 Task: Create a due date automation trigger when advanced on, 2 working days after a card is due add dates starting in more than 1 working days at 11:00 AM.
Action: Mouse moved to (1011, 82)
Screenshot: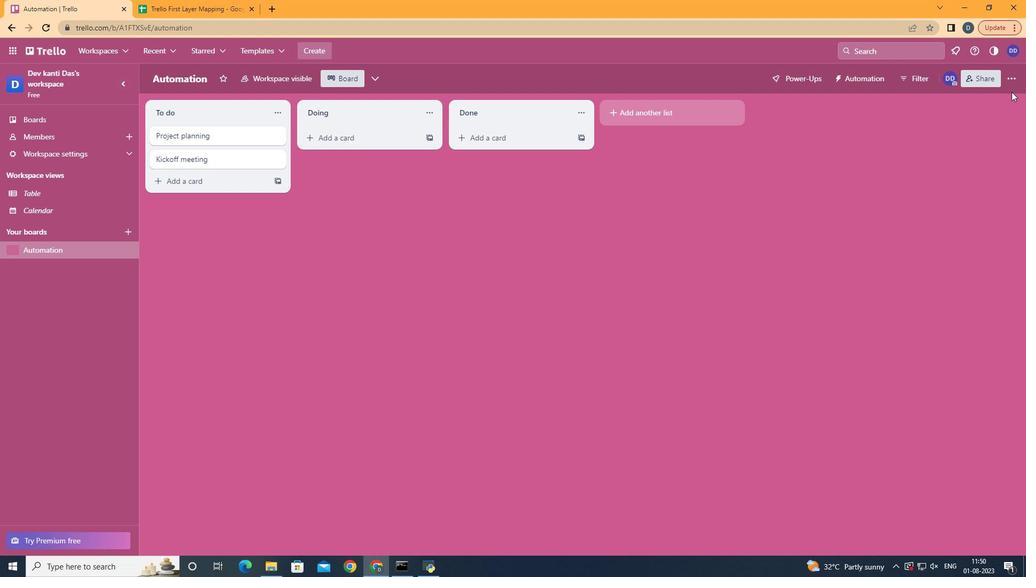 
Action: Mouse pressed left at (1011, 82)
Screenshot: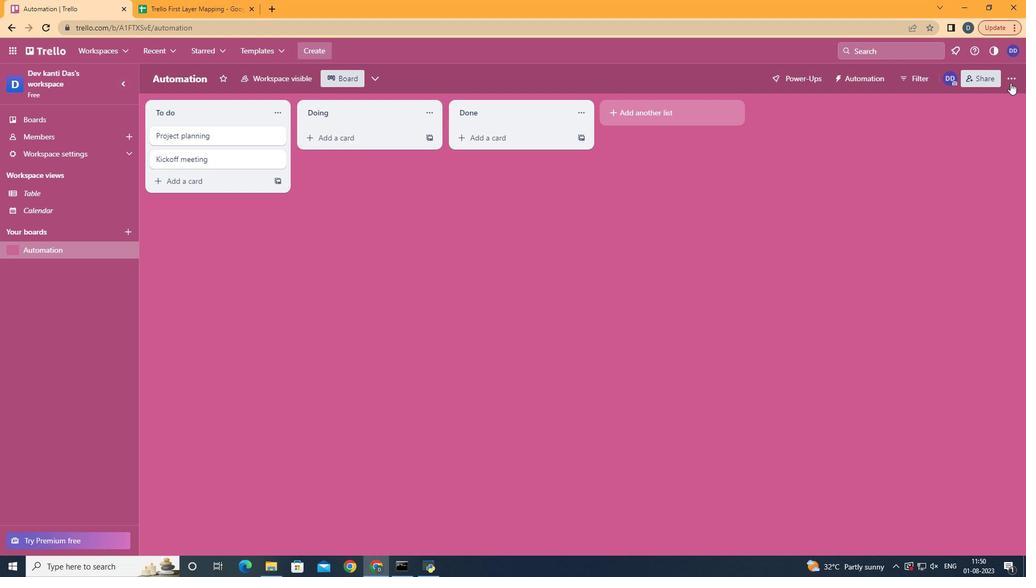 
Action: Mouse moved to (915, 232)
Screenshot: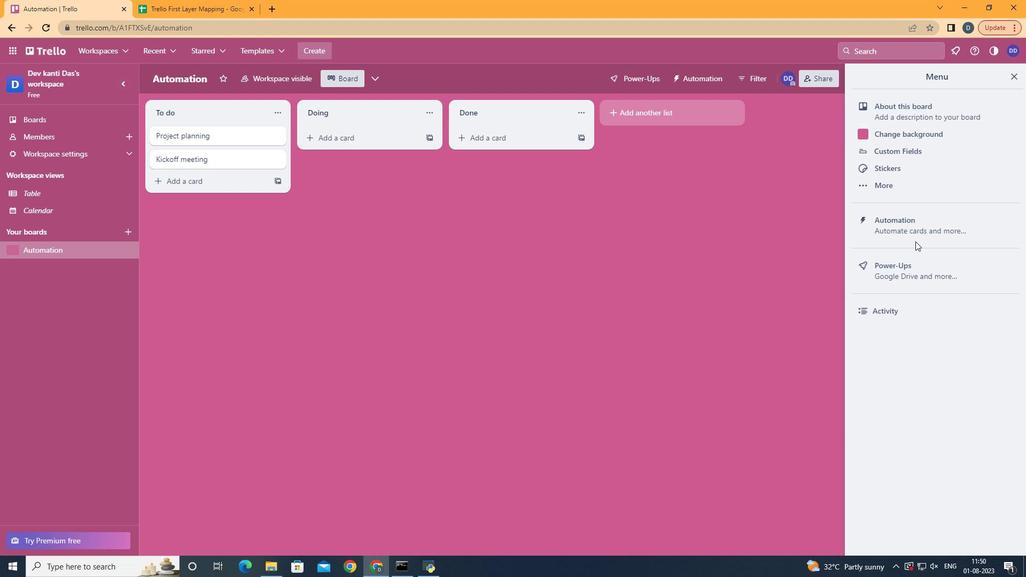 
Action: Mouse pressed left at (915, 232)
Screenshot: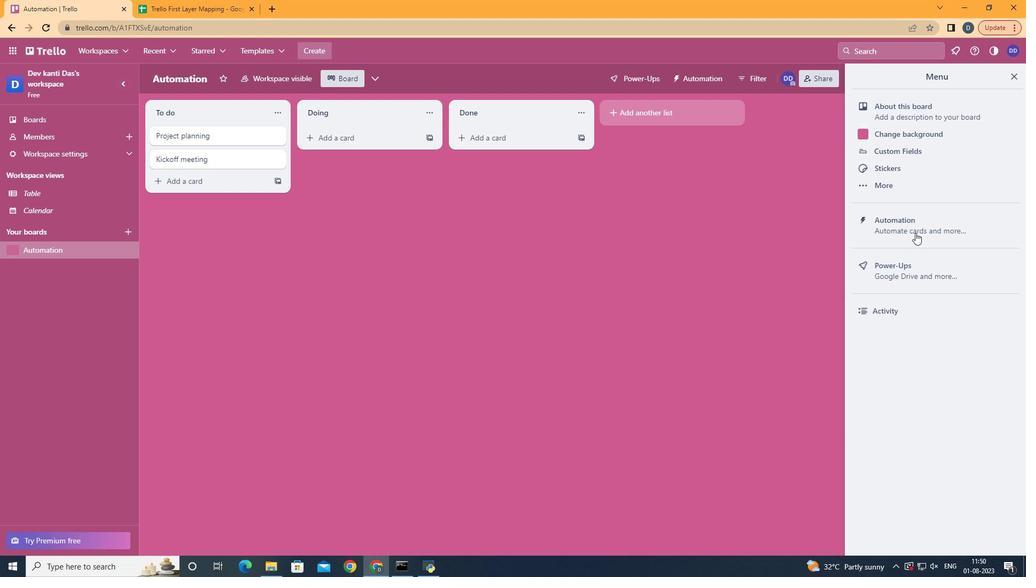 
Action: Mouse moved to (229, 212)
Screenshot: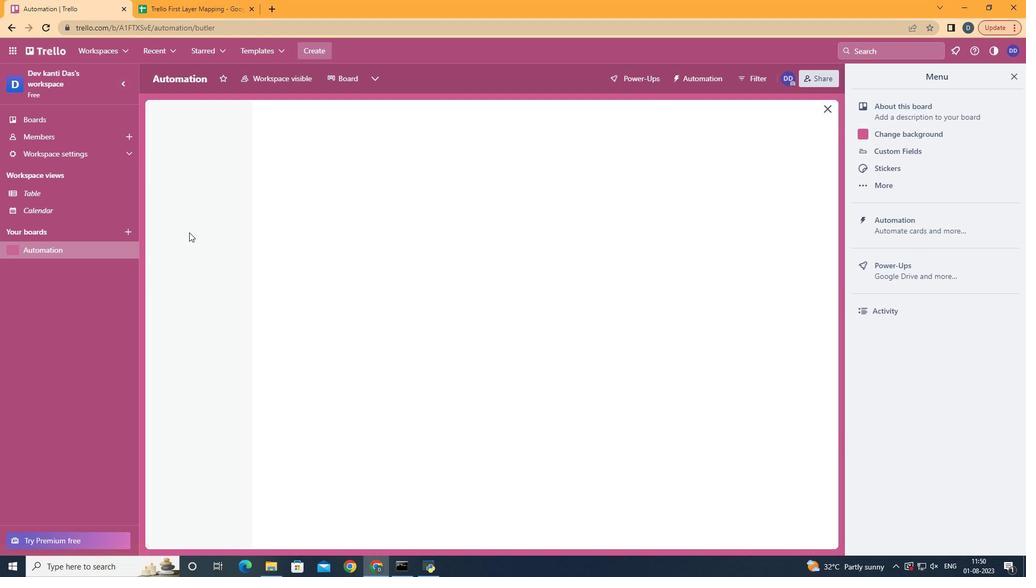 
Action: Mouse pressed left at (229, 212)
Screenshot: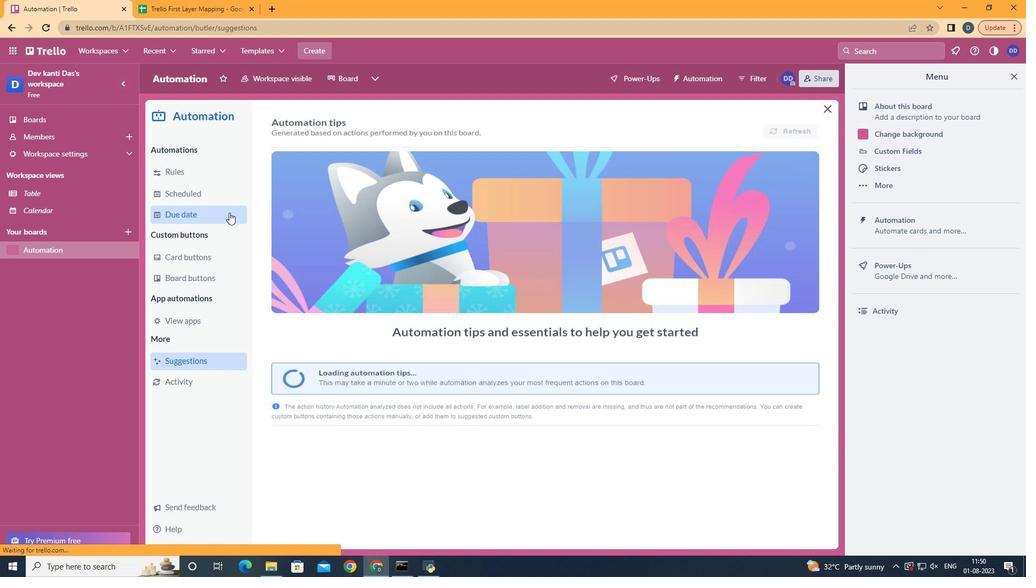 
Action: Mouse moved to (760, 131)
Screenshot: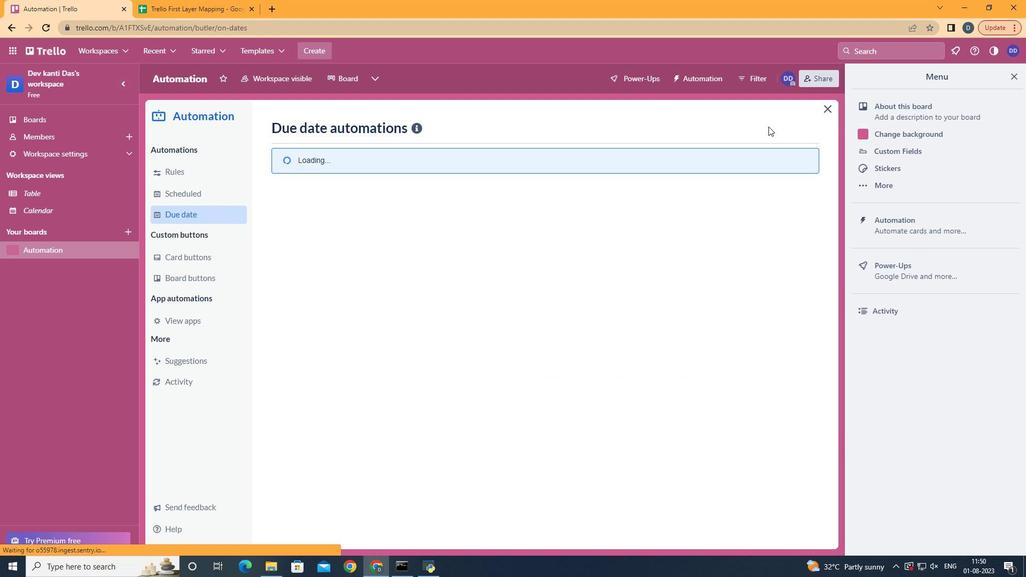 
Action: Mouse pressed left at (760, 131)
Screenshot: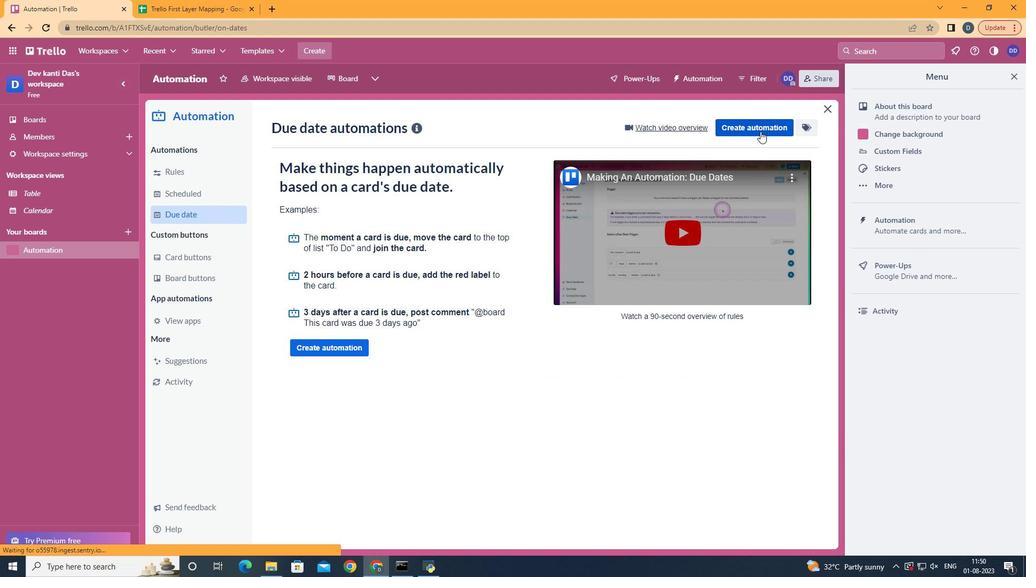 
Action: Mouse moved to (520, 230)
Screenshot: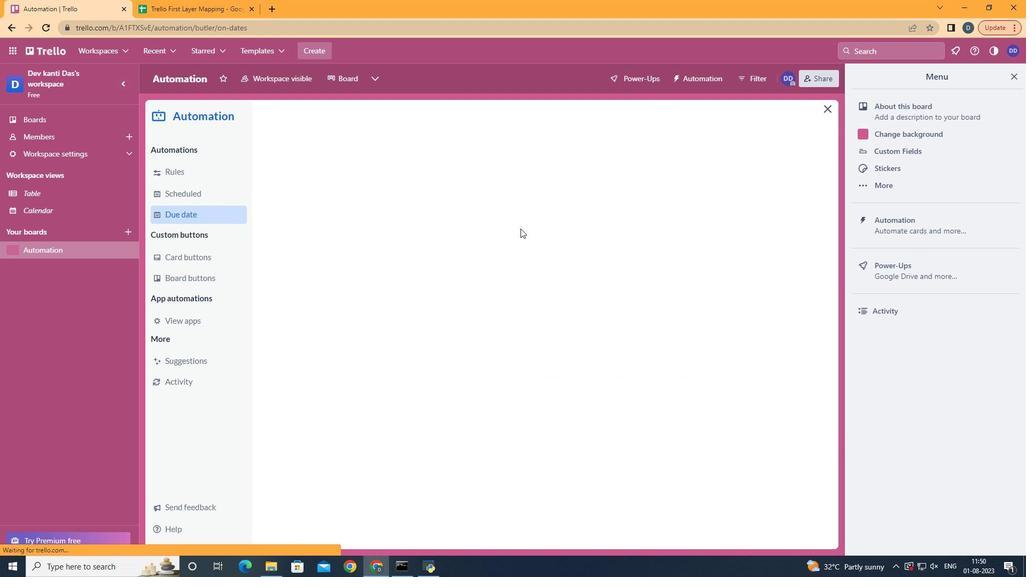 
Action: Mouse pressed left at (520, 230)
Screenshot: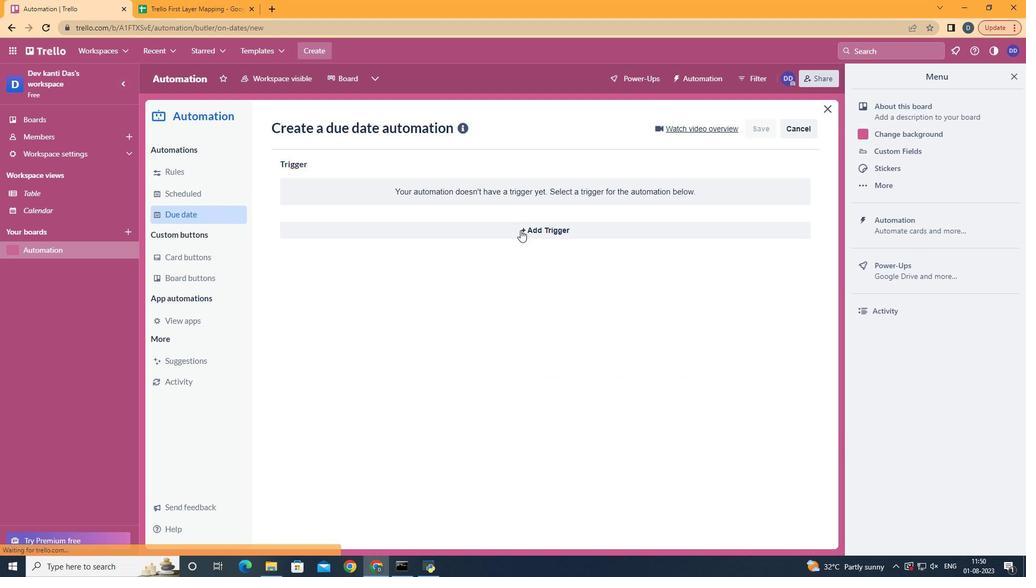 
Action: Mouse moved to (353, 433)
Screenshot: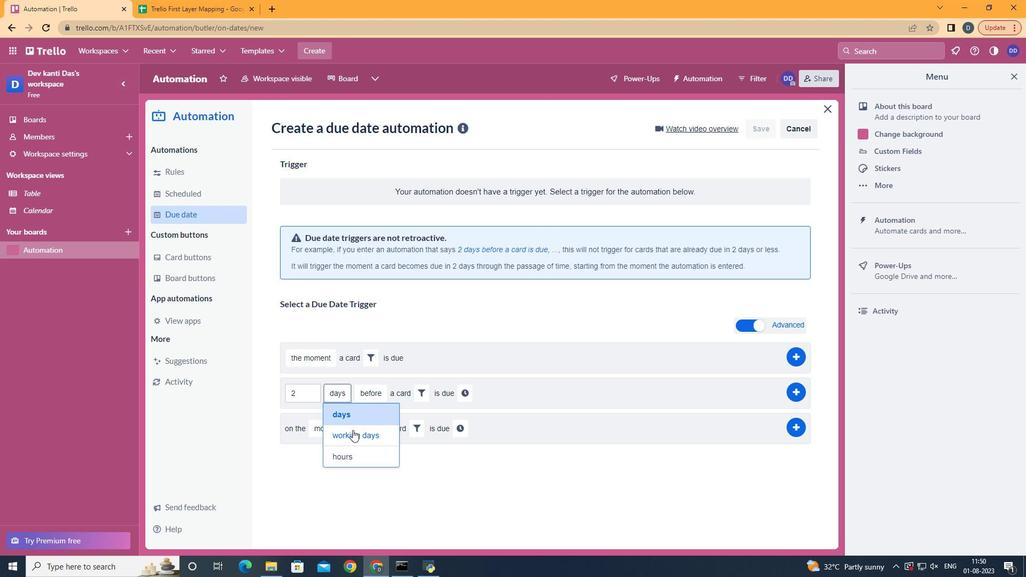 
Action: Mouse pressed left at (353, 433)
Screenshot: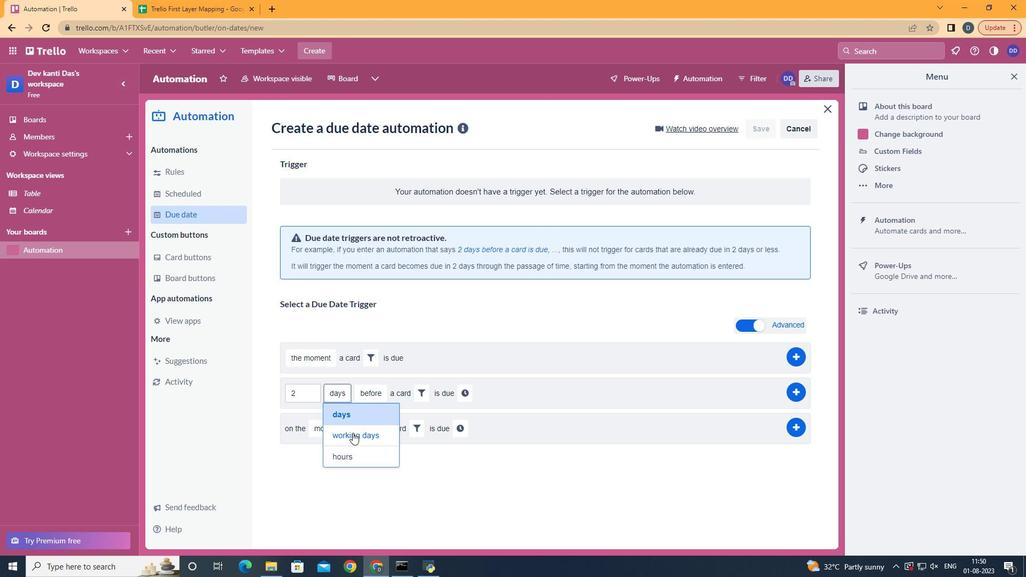 
Action: Mouse moved to (409, 436)
Screenshot: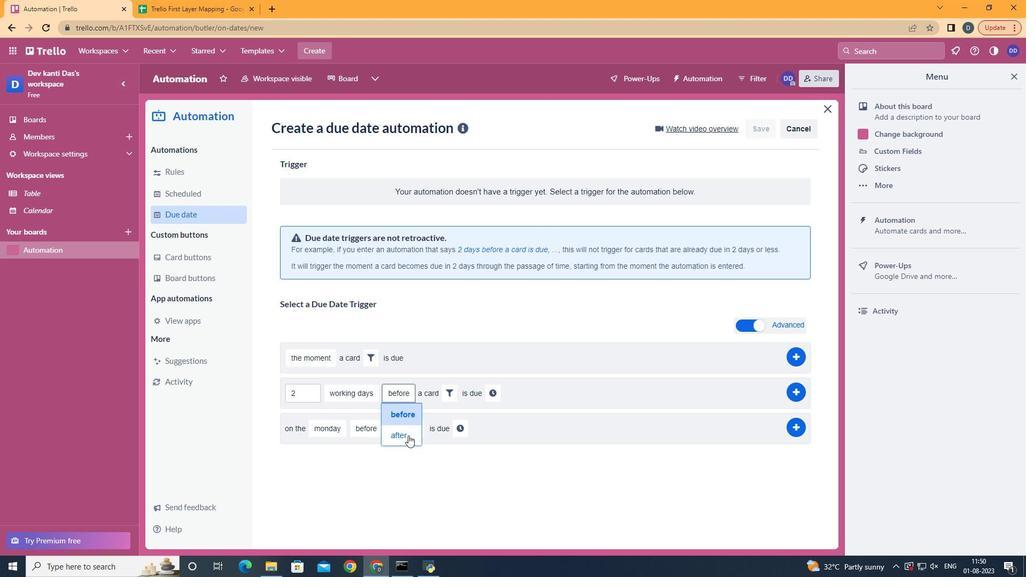 
Action: Mouse pressed left at (409, 436)
Screenshot: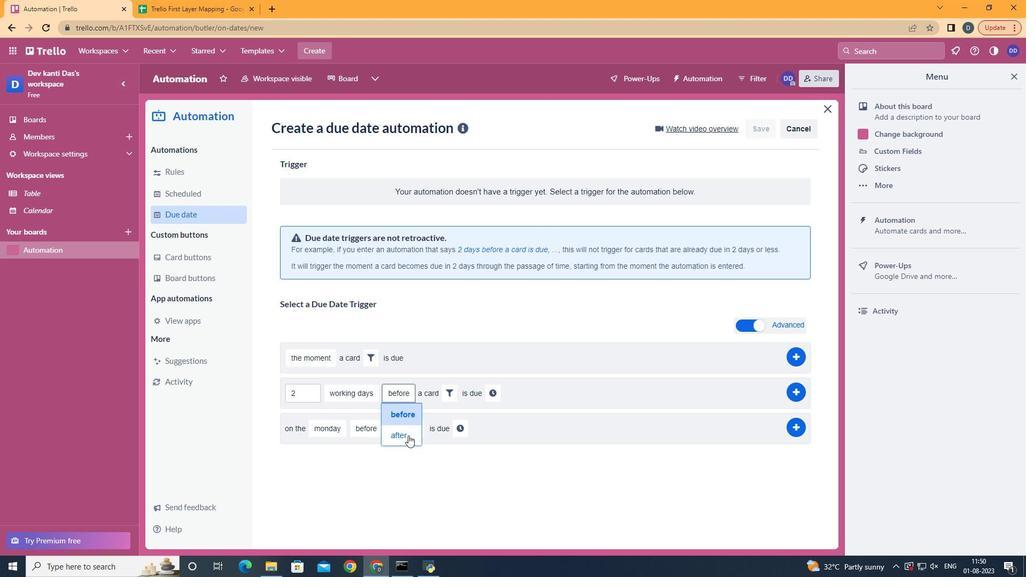 
Action: Mouse moved to (436, 396)
Screenshot: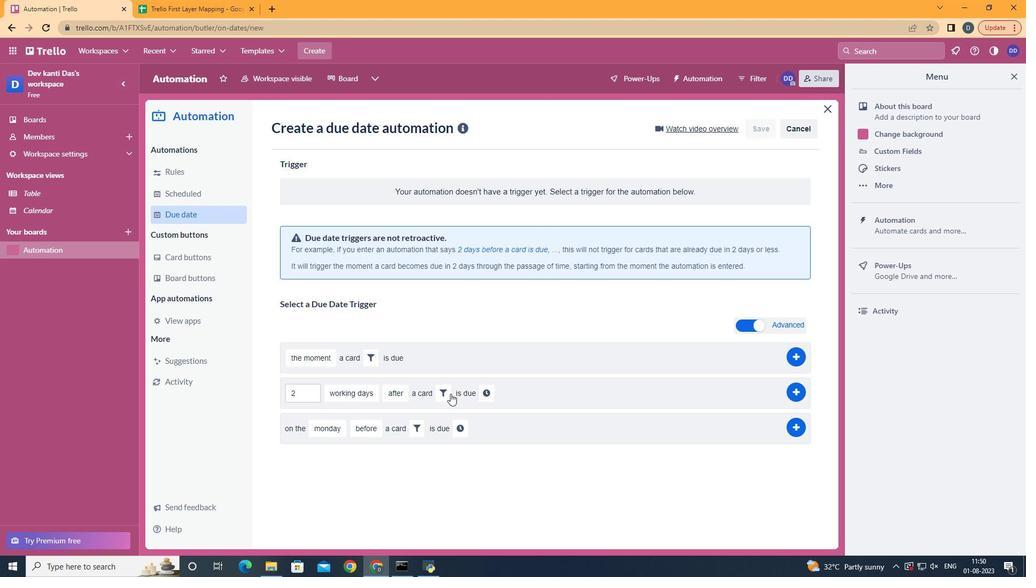 
Action: Mouse pressed left at (436, 396)
Screenshot: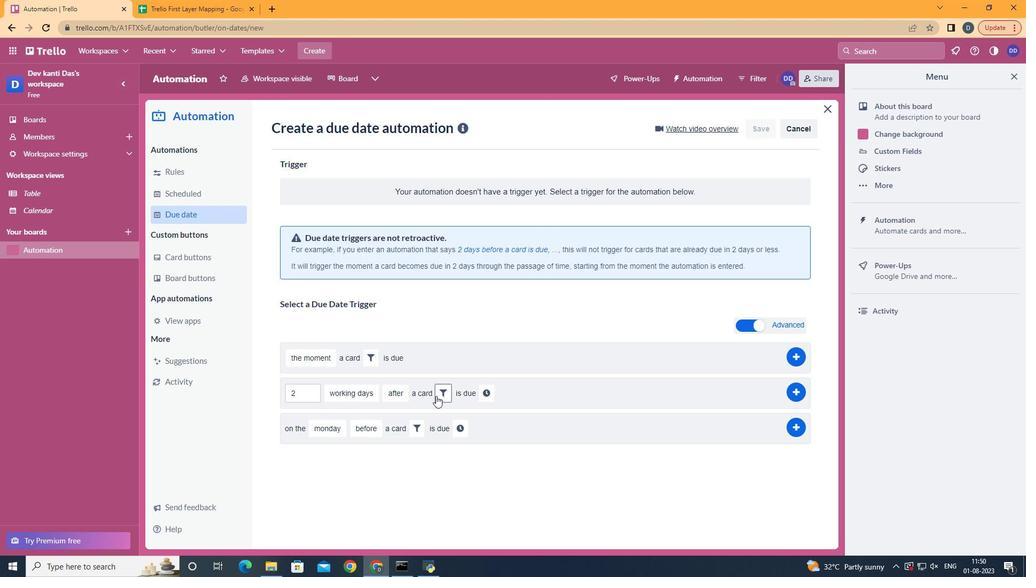 
Action: Mouse moved to (498, 425)
Screenshot: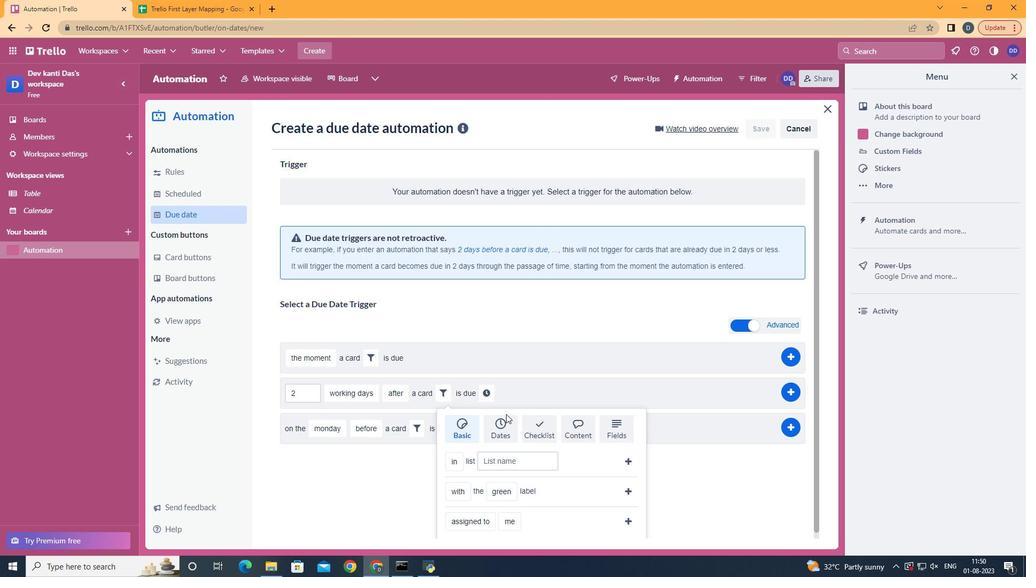 
Action: Mouse pressed left at (498, 425)
Screenshot: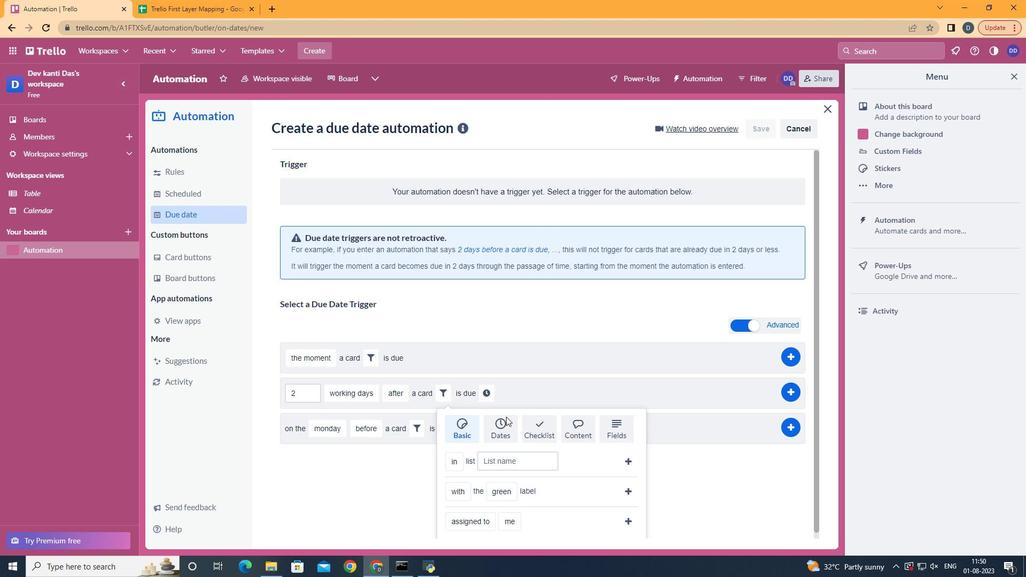 
Action: Mouse scrolled (498, 425) with delta (0, 0)
Screenshot: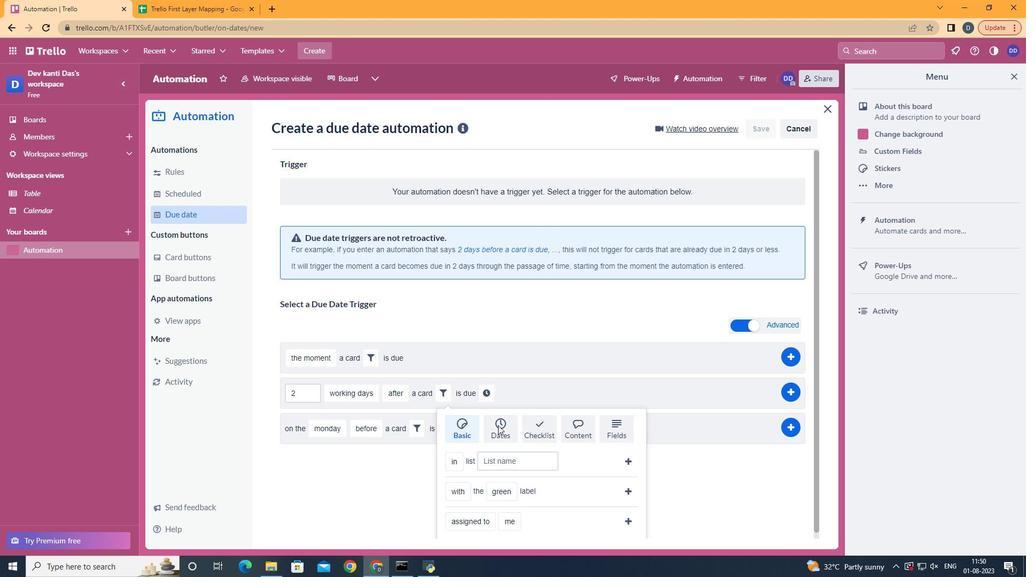 
Action: Mouse scrolled (498, 425) with delta (0, 0)
Screenshot: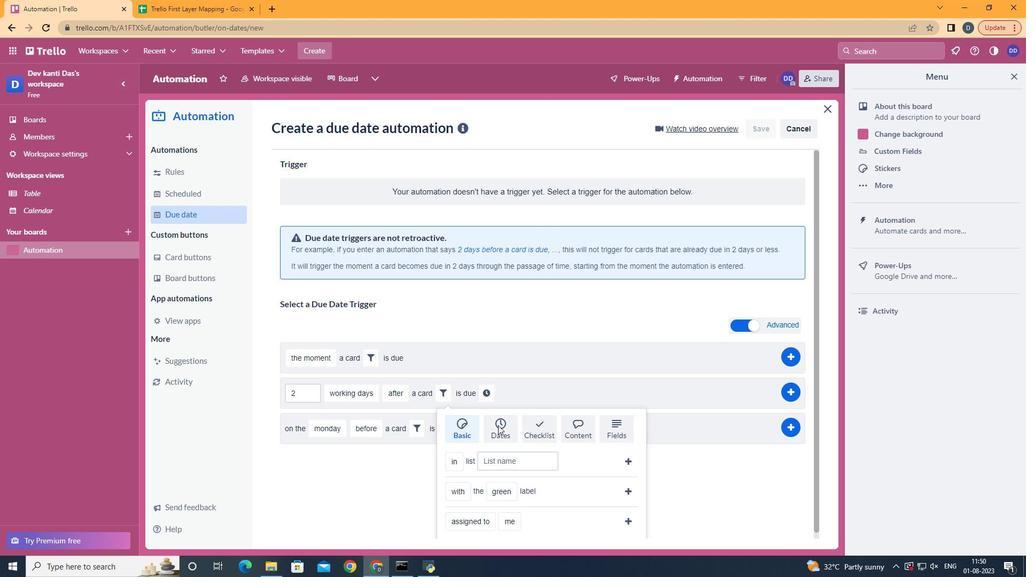 
Action: Mouse scrolled (498, 425) with delta (0, 0)
Screenshot: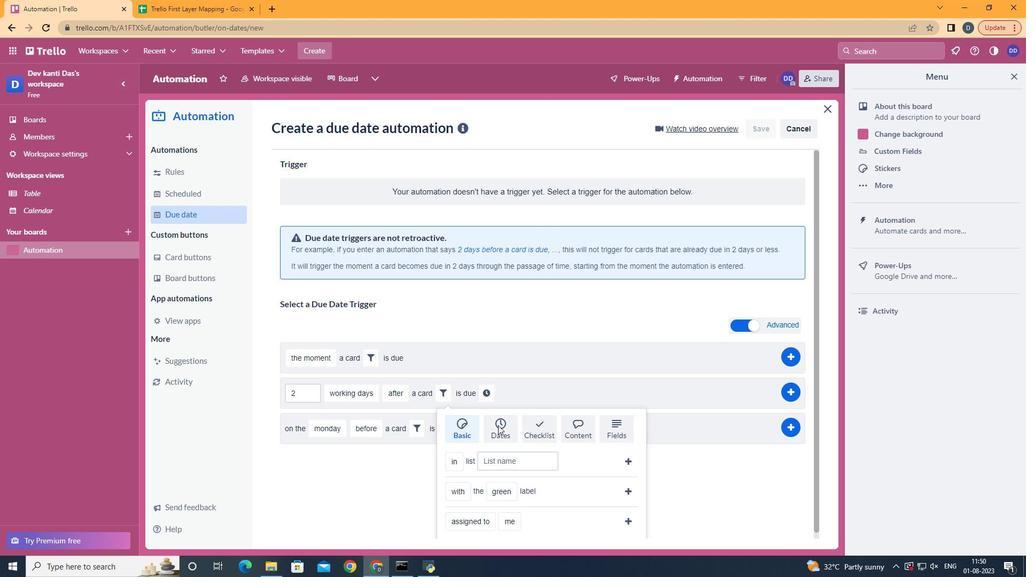
Action: Mouse scrolled (498, 425) with delta (0, 0)
Screenshot: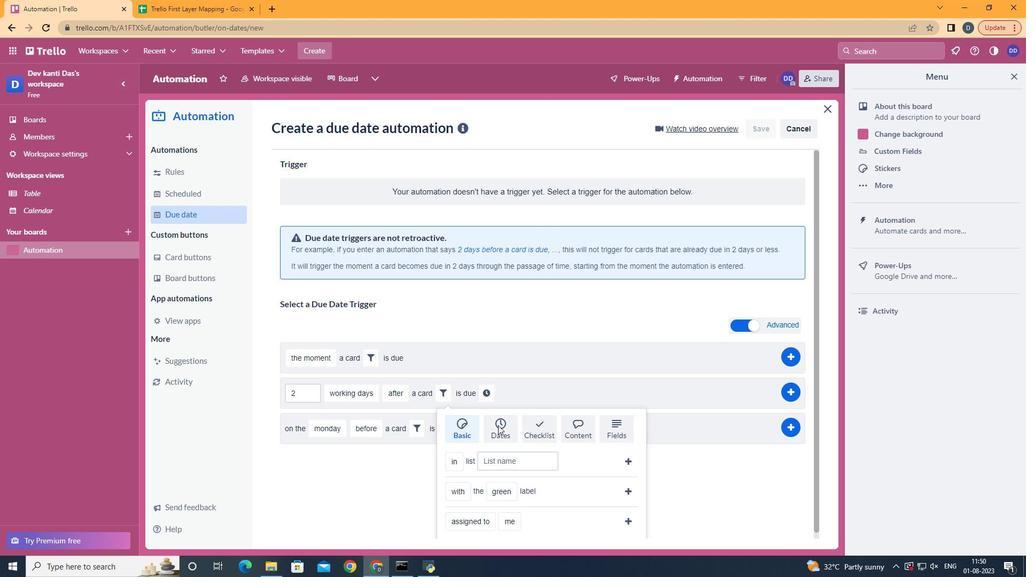 
Action: Mouse scrolled (498, 425) with delta (0, 0)
Screenshot: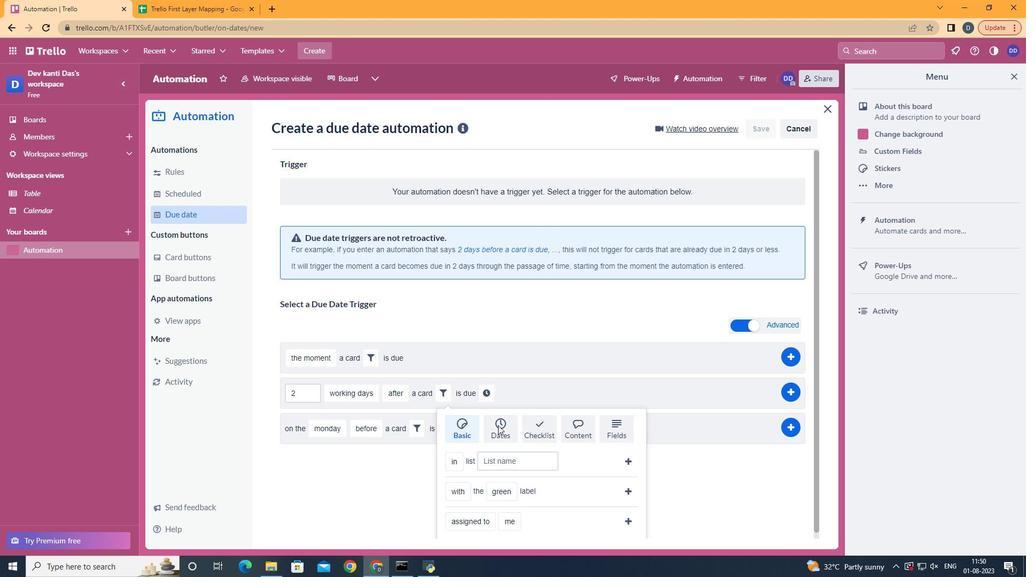 
Action: Mouse moved to (471, 497)
Screenshot: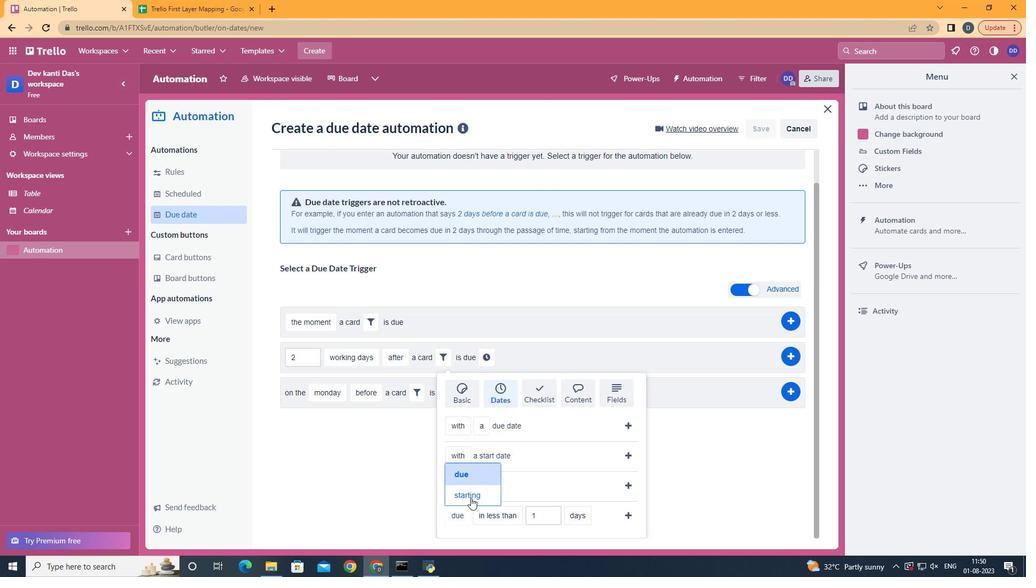 
Action: Mouse pressed left at (471, 497)
Screenshot: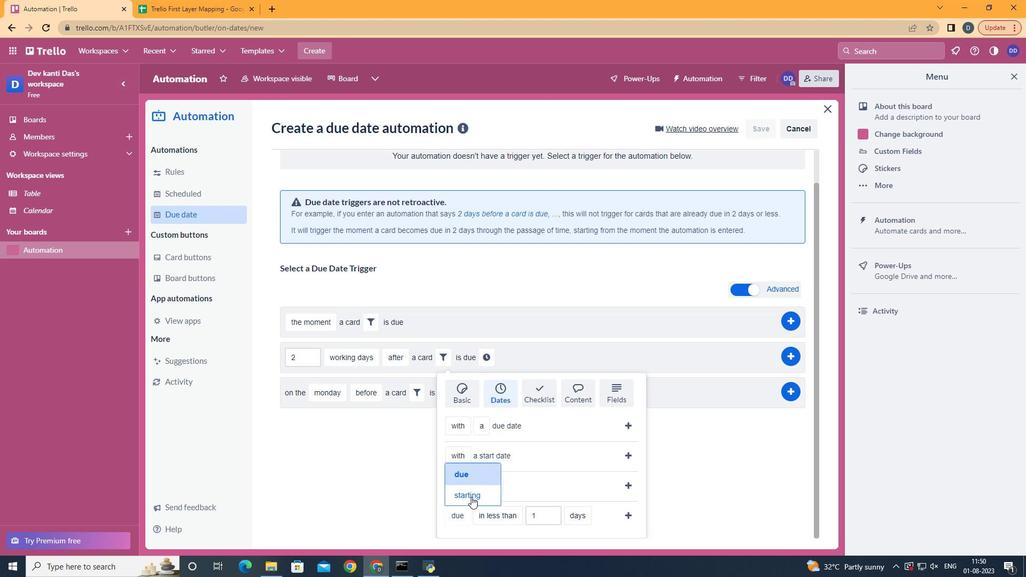 
Action: Mouse moved to (528, 443)
Screenshot: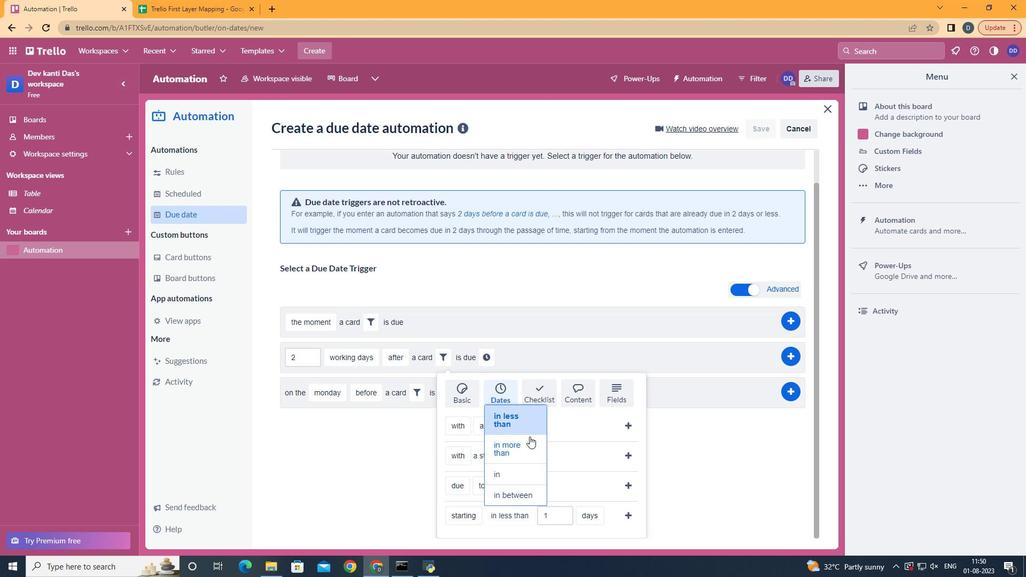 
Action: Mouse pressed left at (528, 443)
Screenshot: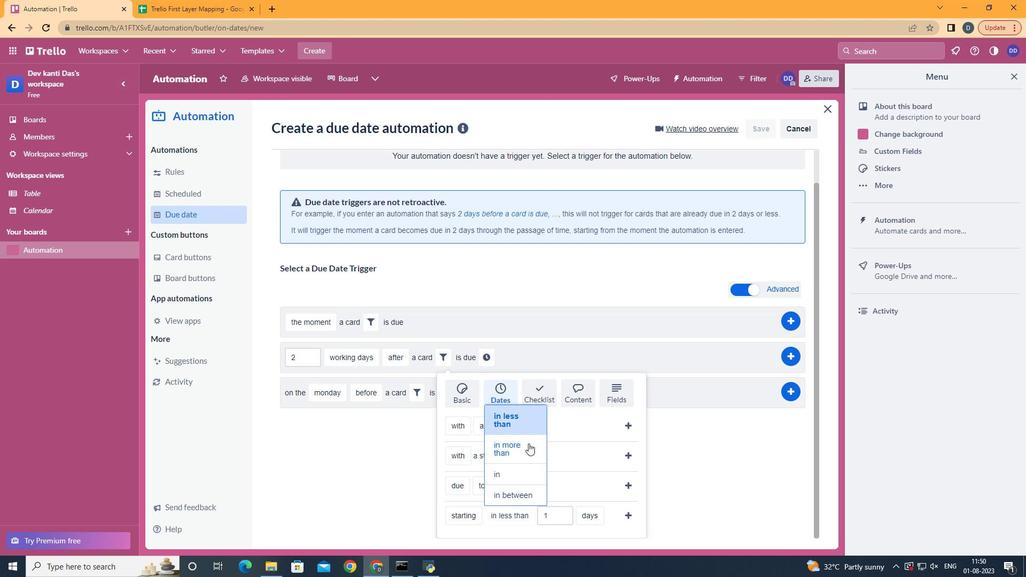 
Action: Mouse moved to (609, 498)
Screenshot: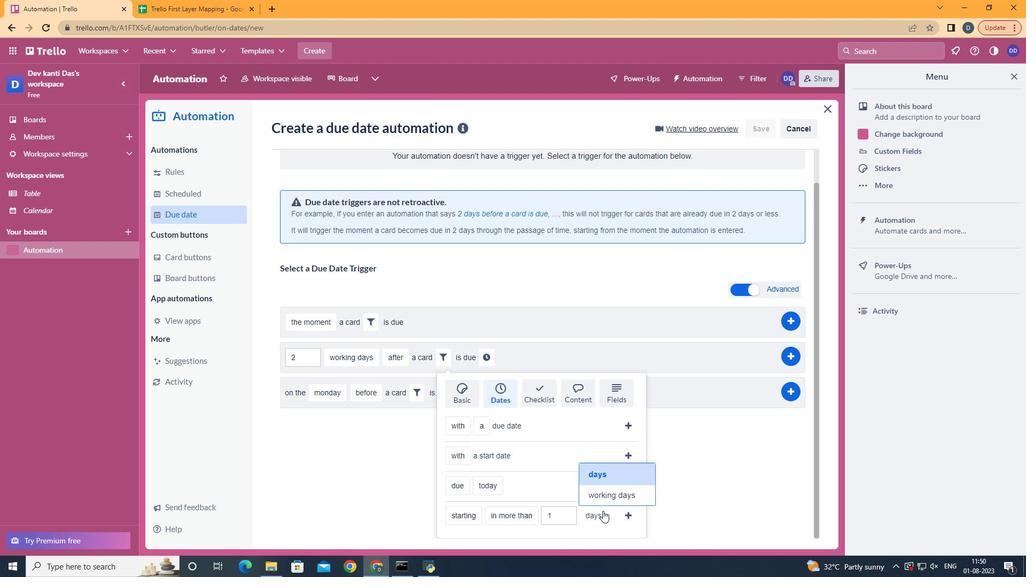 
Action: Mouse pressed left at (609, 498)
Screenshot: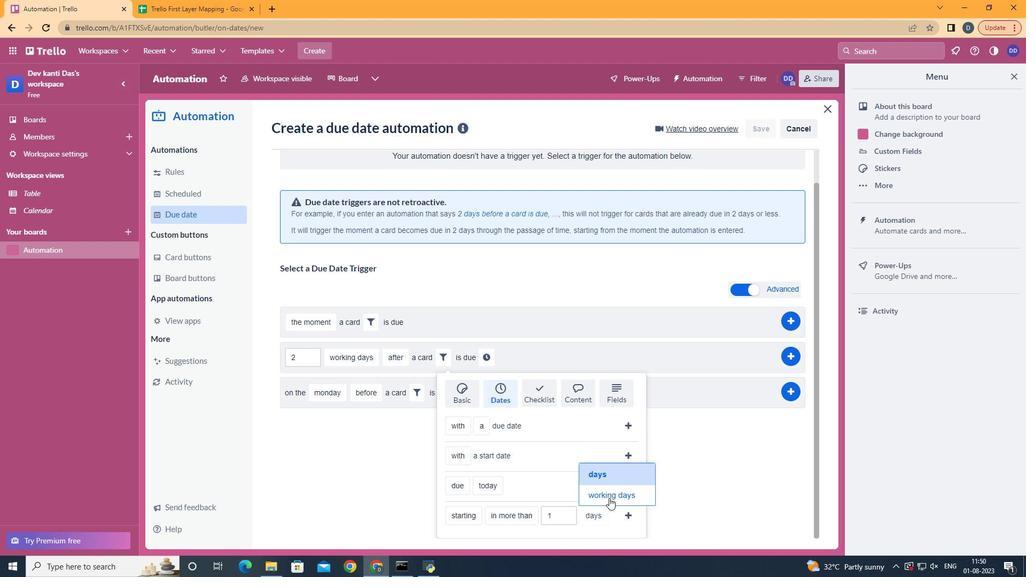 
Action: Mouse moved to (650, 518)
Screenshot: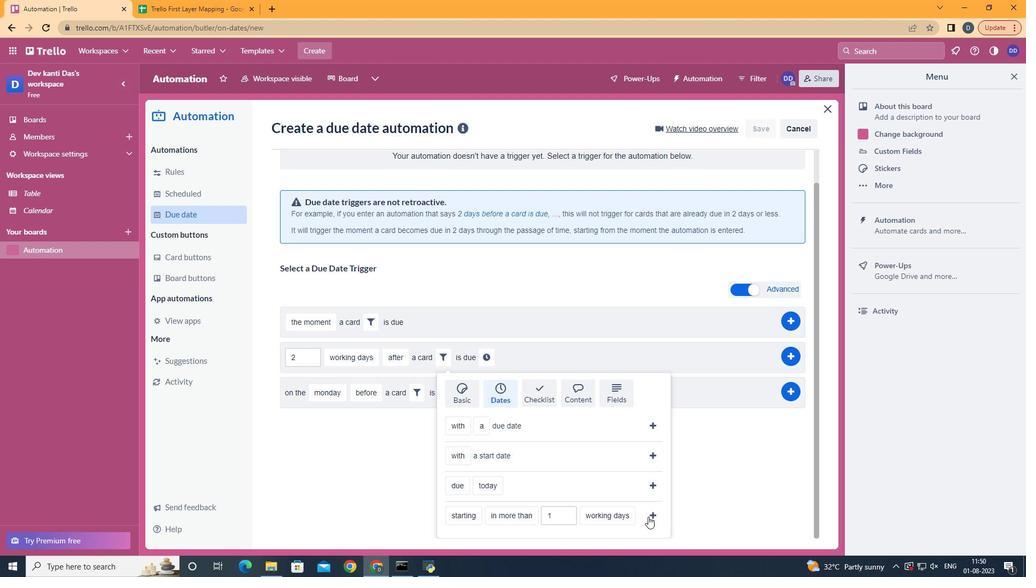 
Action: Mouse pressed left at (650, 518)
Screenshot: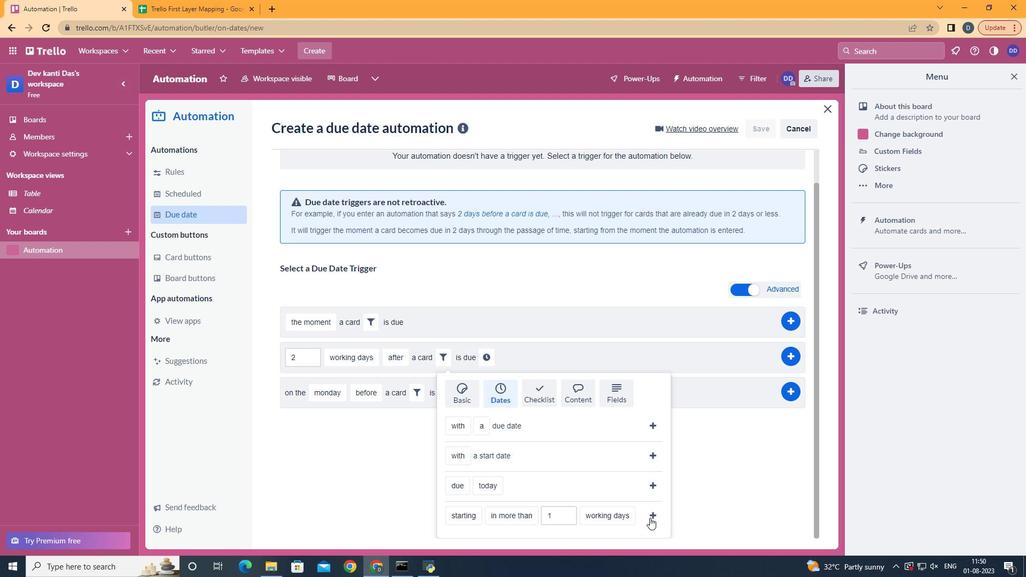 
Action: Mouse moved to (637, 403)
Screenshot: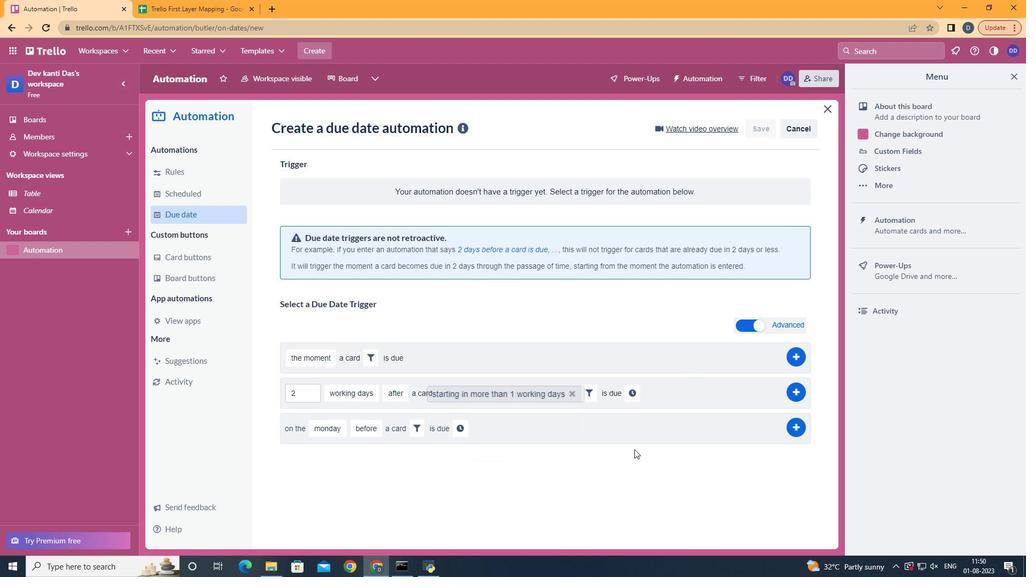 
Action: Mouse pressed left at (637, 403)
Screenshot: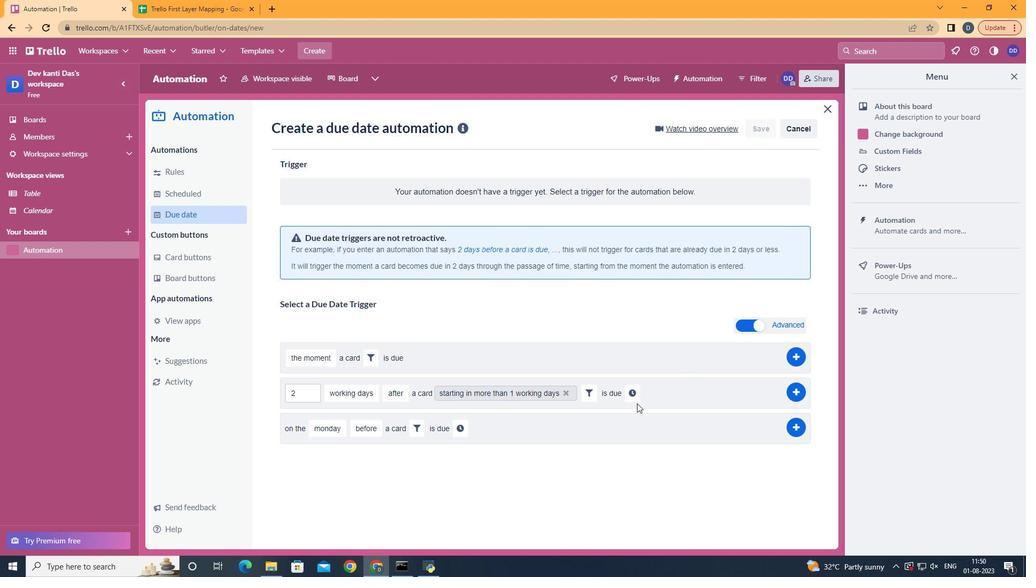 
Action: Mouse moved to (637, 399)
Screenshot: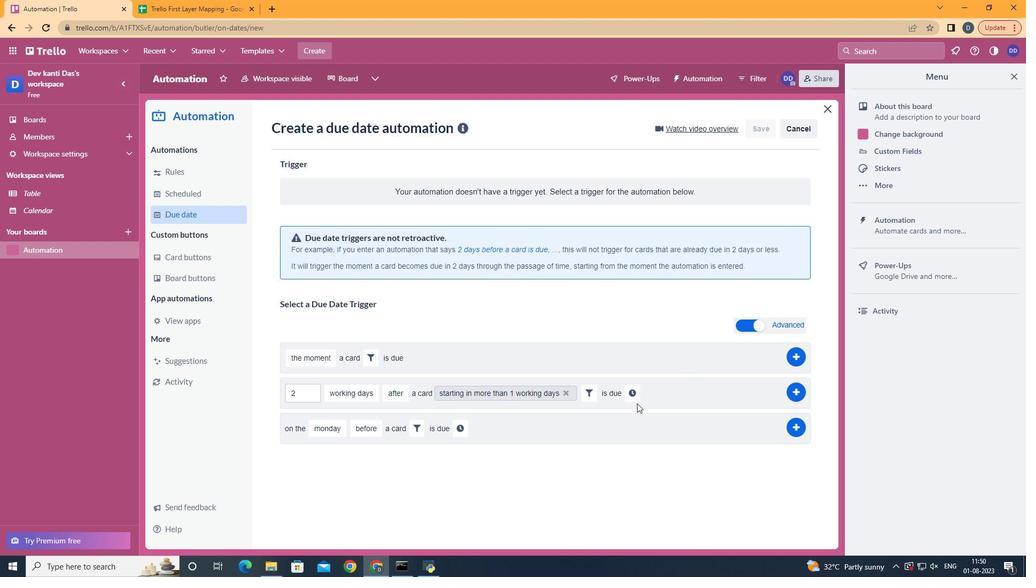 
Action: Mouse pressed left at (637, 399)
Screenshot: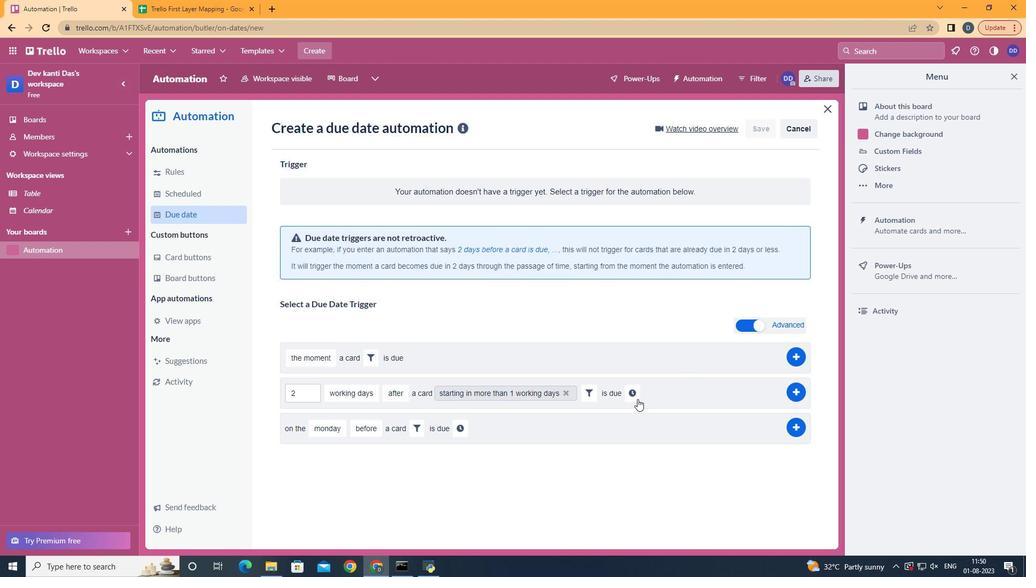 
Action: Mouse moved to (702, 392)
Screenshot: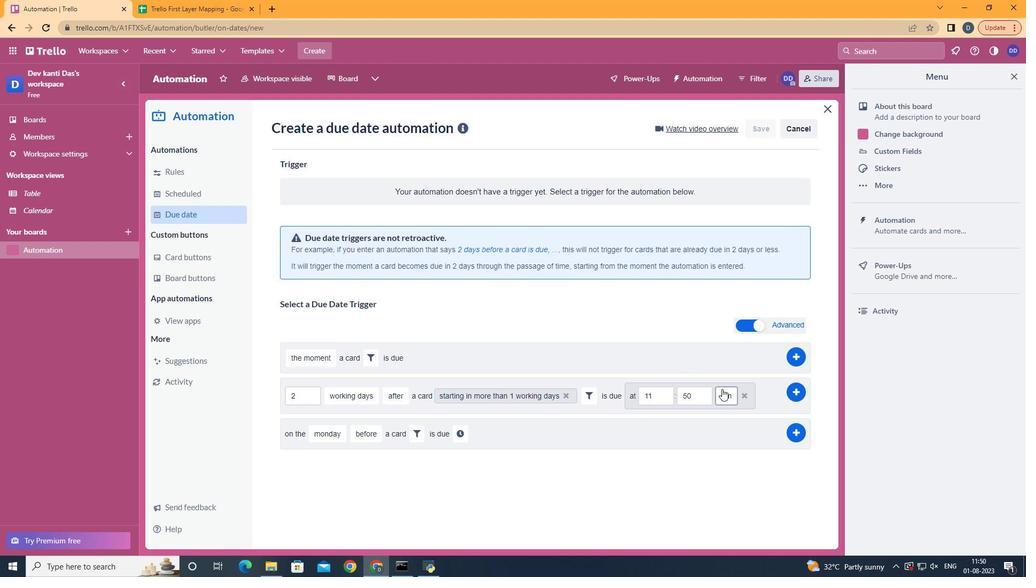 
Action: Mouse pressed left at (702, 392)
Screenshot: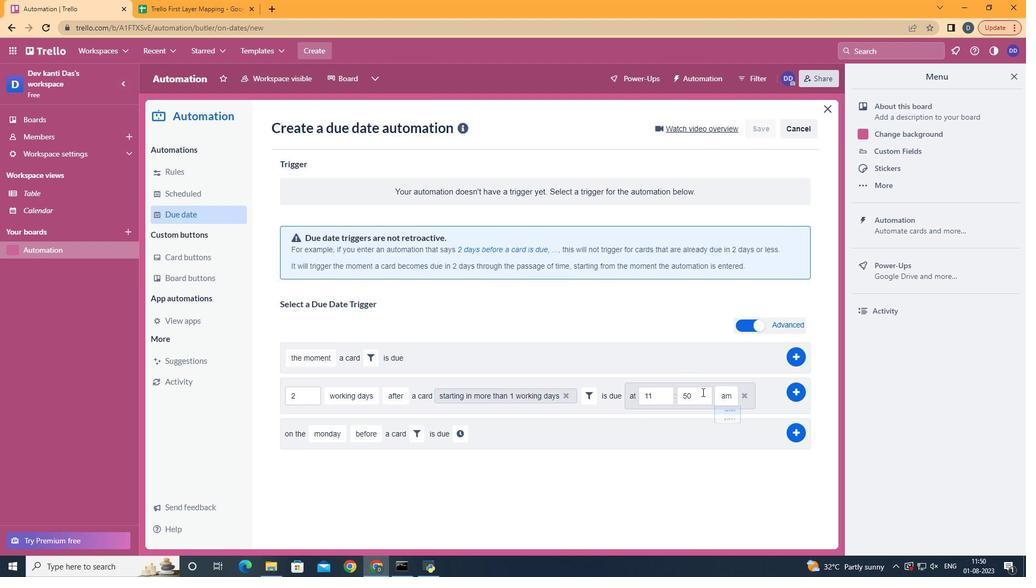 
Action: Mouse moved to (714, 387)
Screenshot: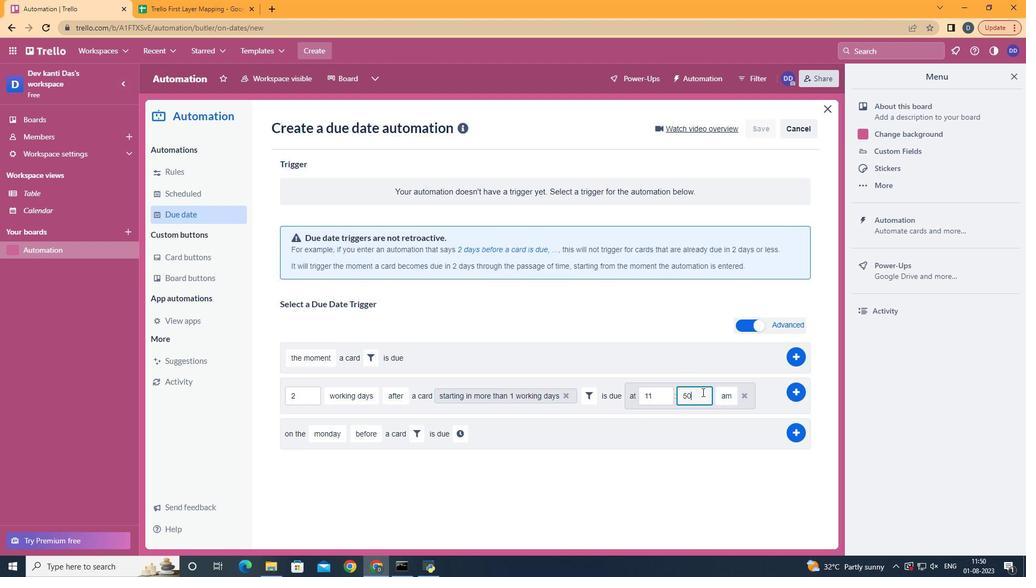 
Action: Key pressed <Key.backspace><Key.backspace>00
Screenshot: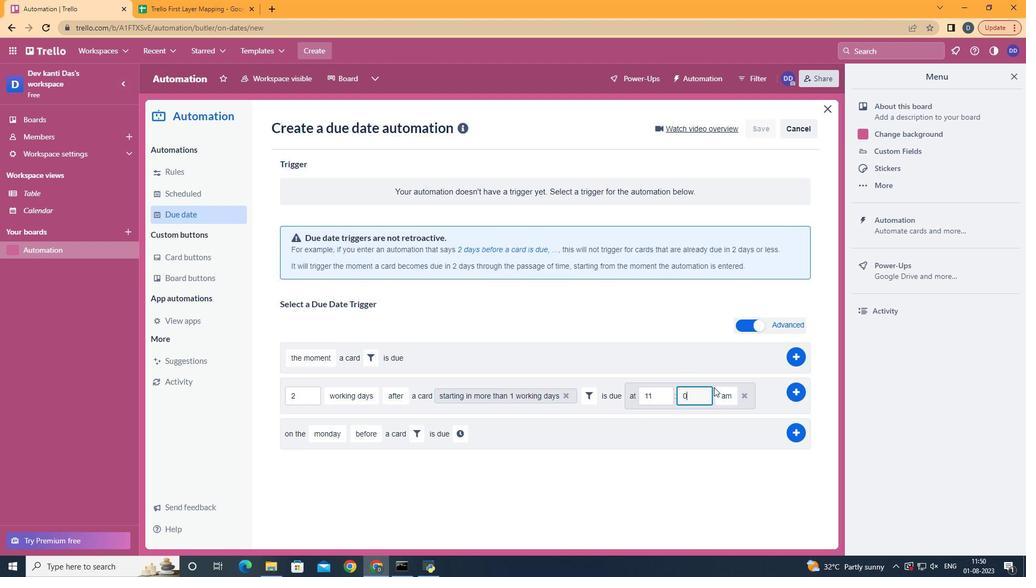 
Action: Mouse moved to (795, 389)
Screenshot: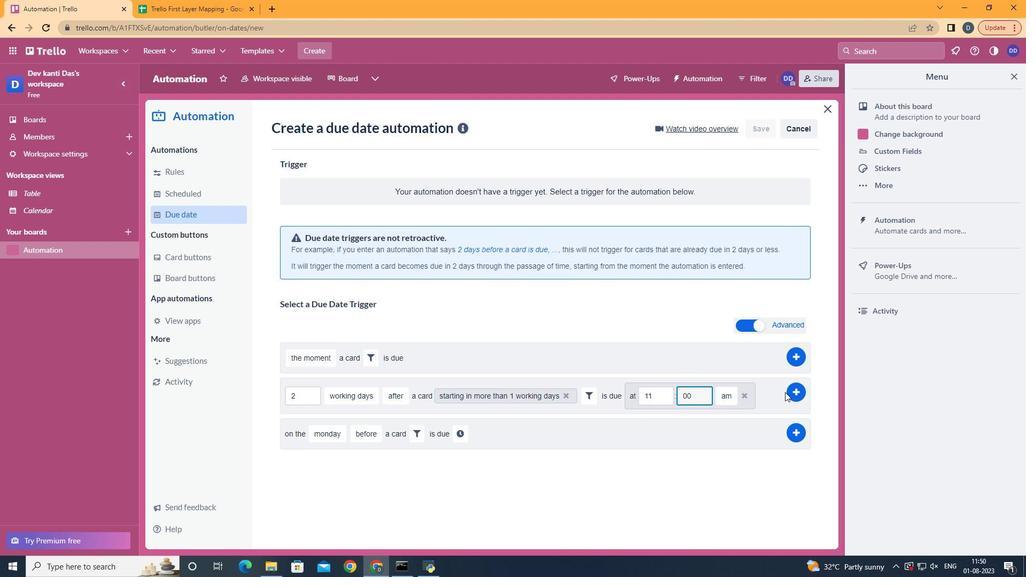 
Action: Mouse pressed left at (795, 389)
Screenshot: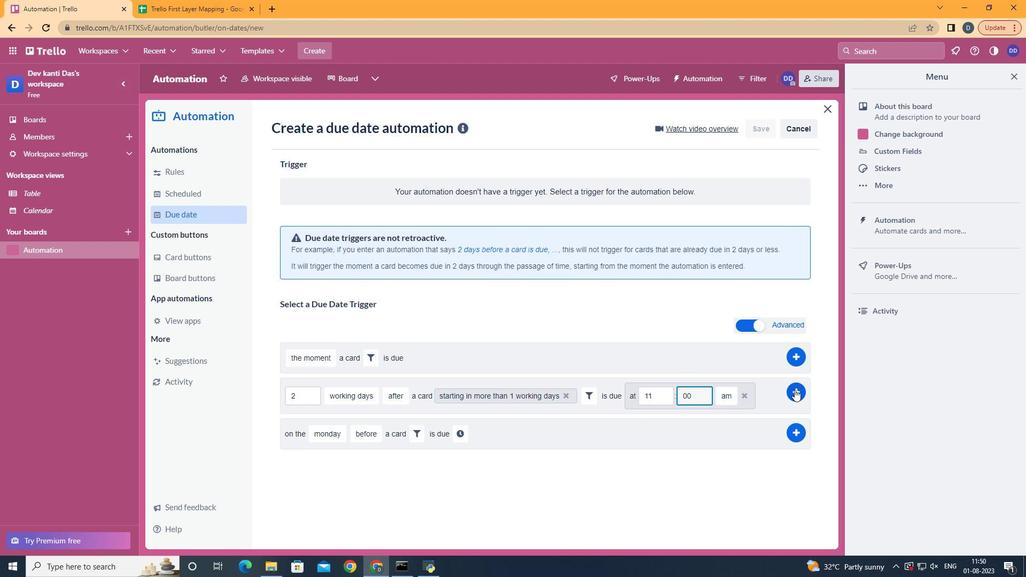 
Action: Mouse moved to (527, 233)
Screenshot: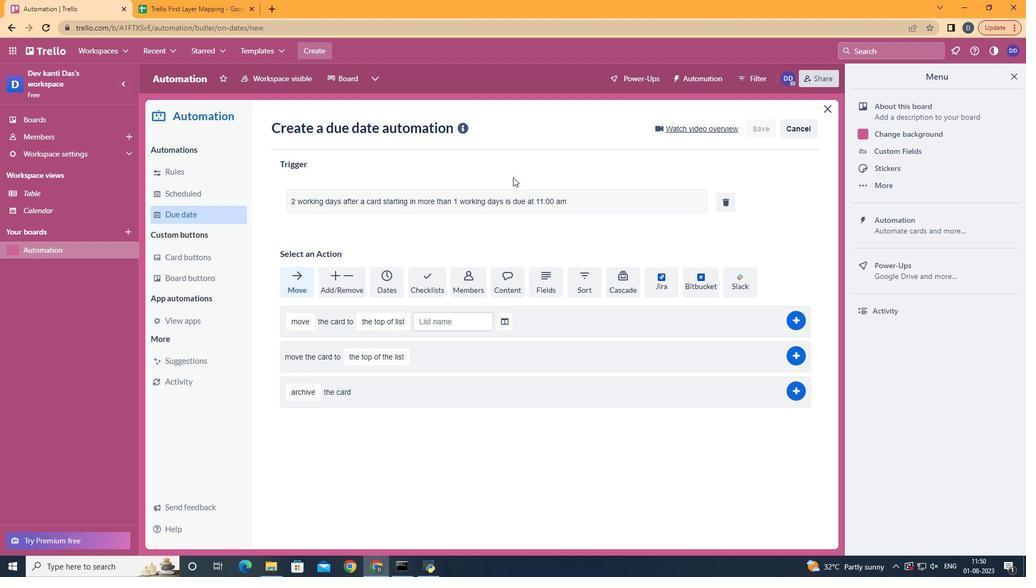 
